 Task: Add the card "WHEELWRIGHT" for your new game.
Action: Mouse moved to (183, 483)
Screenshot: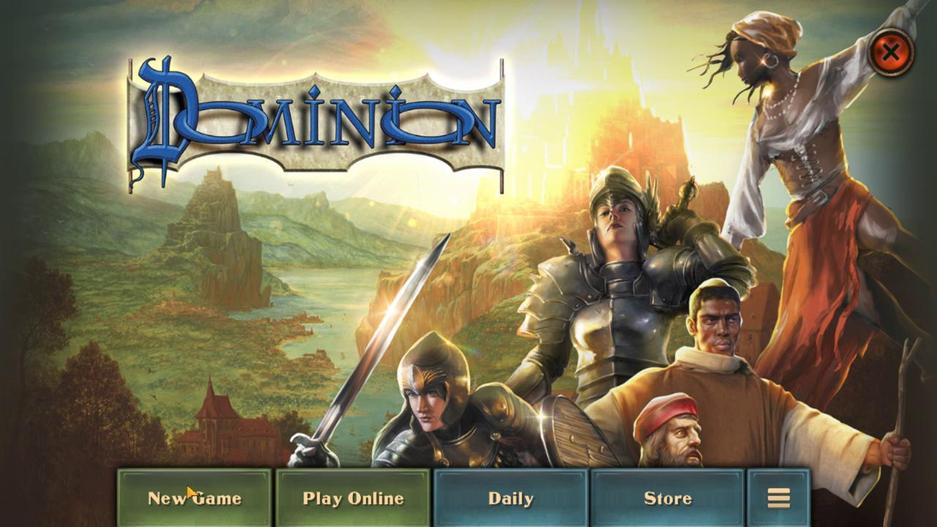 
Action: Mouse pressed left at (183, 483)
Screenshot: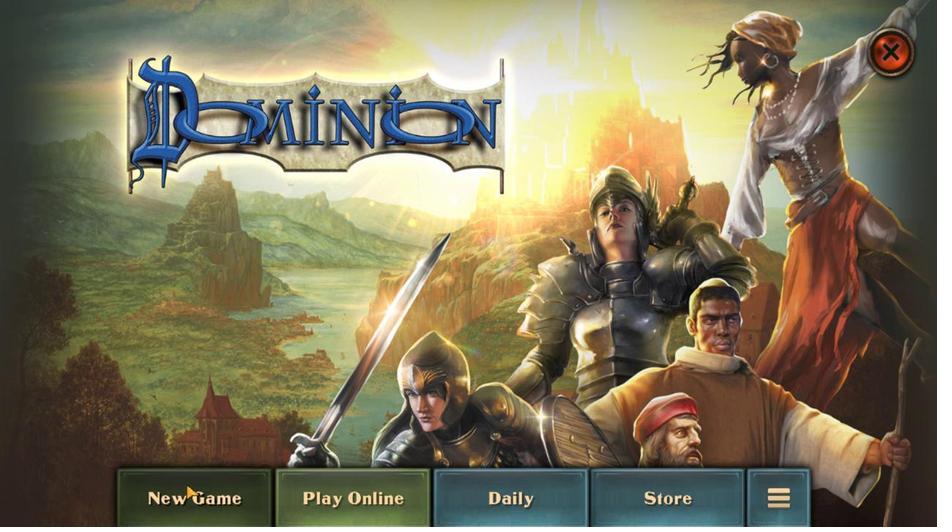 
Action: Mouse moved to (462, 104)
Screenshot: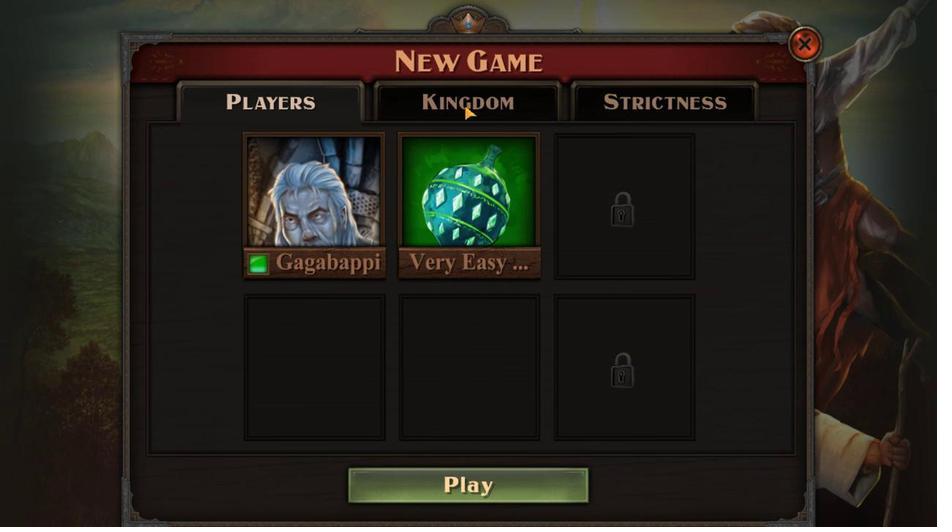 
Action: Mouse pressed left at (462, 104)
Screenshot: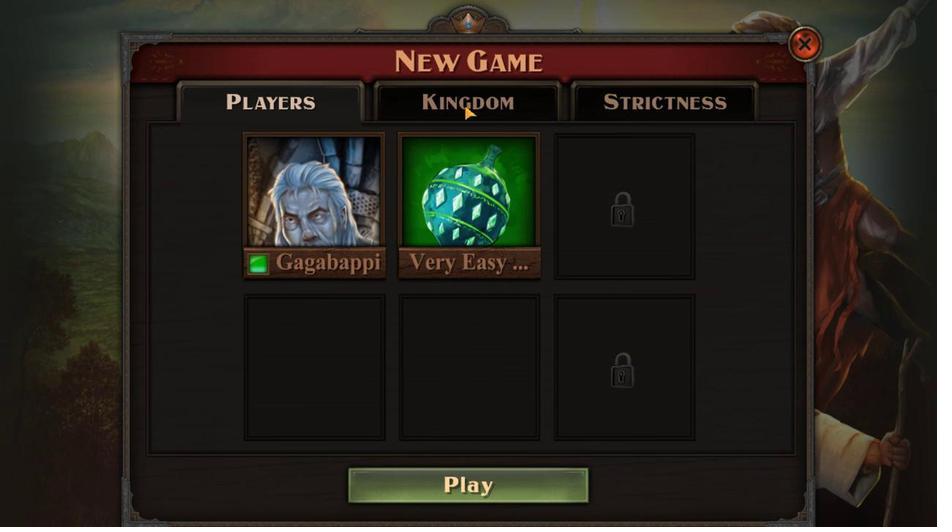 
Action: Mouse moved to (580, 167)
Screenshot: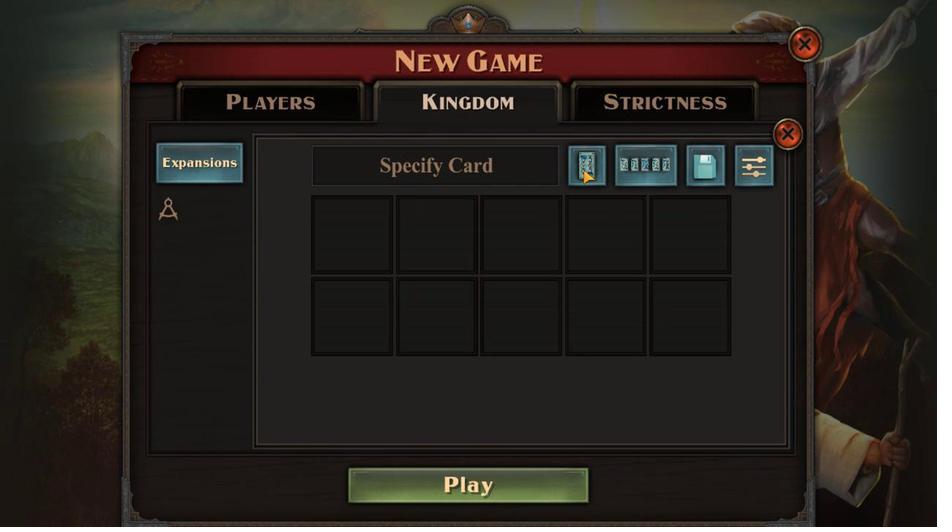 
Action: Mouse pressed left at (580, 167)
Screenshot: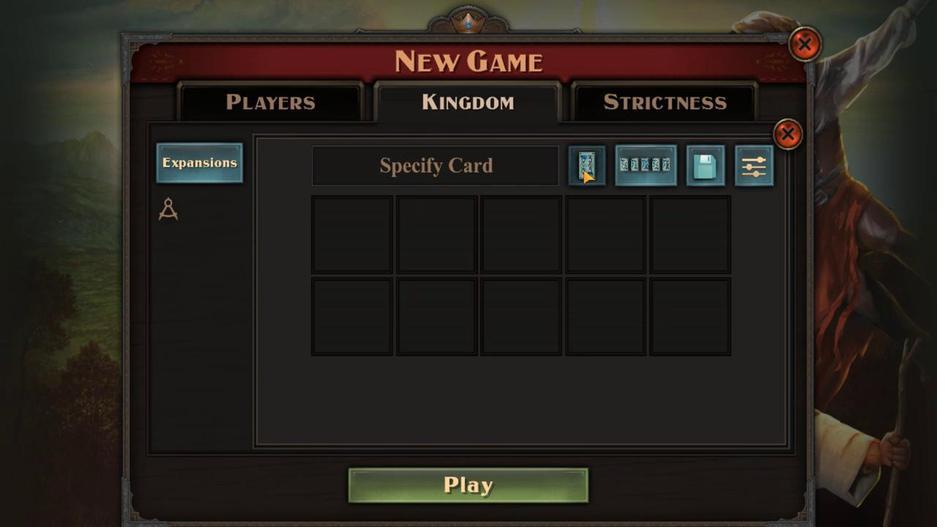 
Action: Mouse moved to (182, 242)
Screenshot: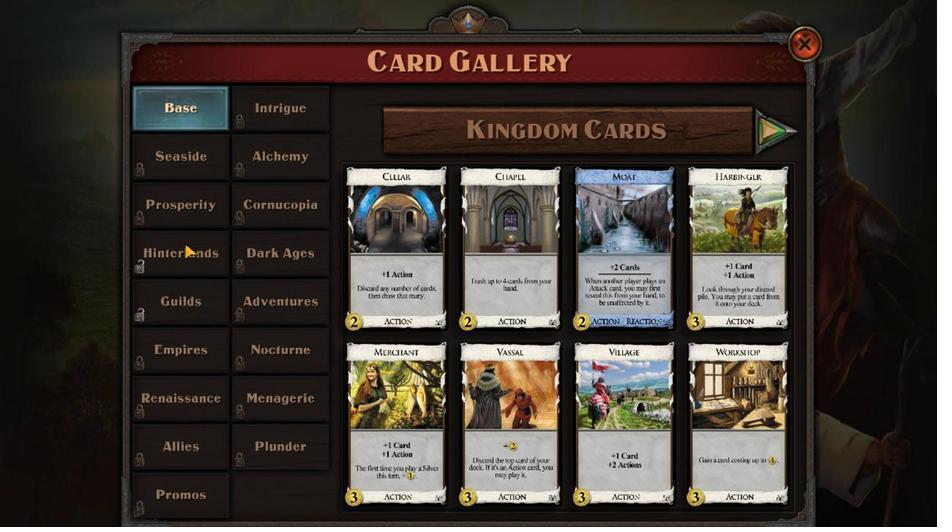 
Action: Mouse pressed left at (182, 242)
Screenshot: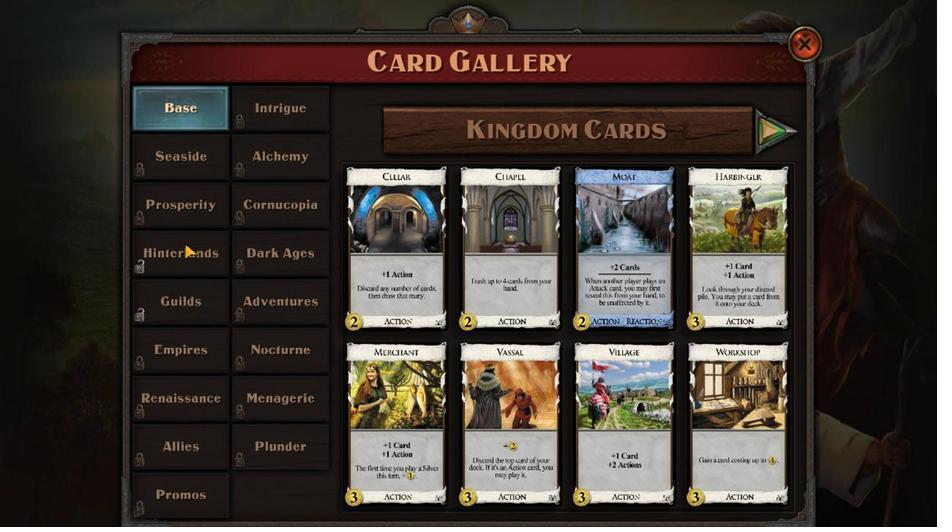 
Action: Mouse moved to (775, 130)
Screenshot: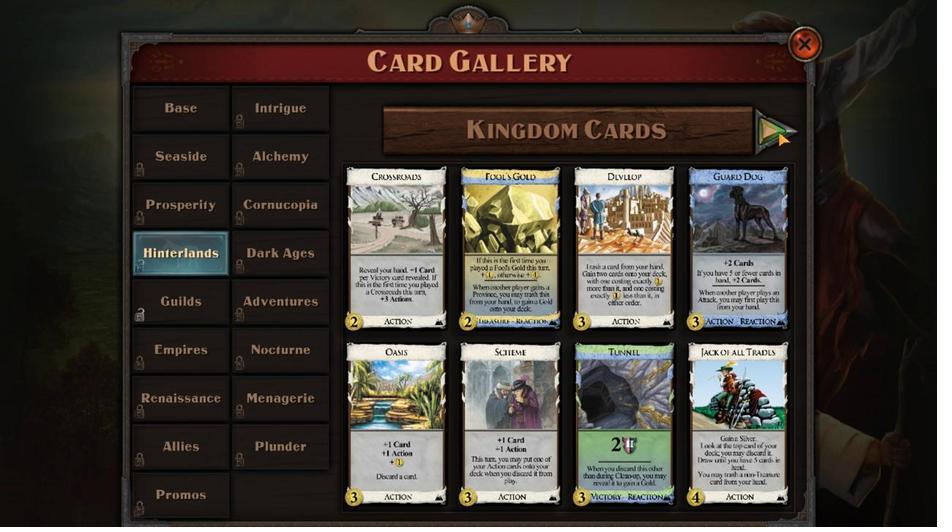 
Action: Mouse pressed left at (775, 130)
Screenshot: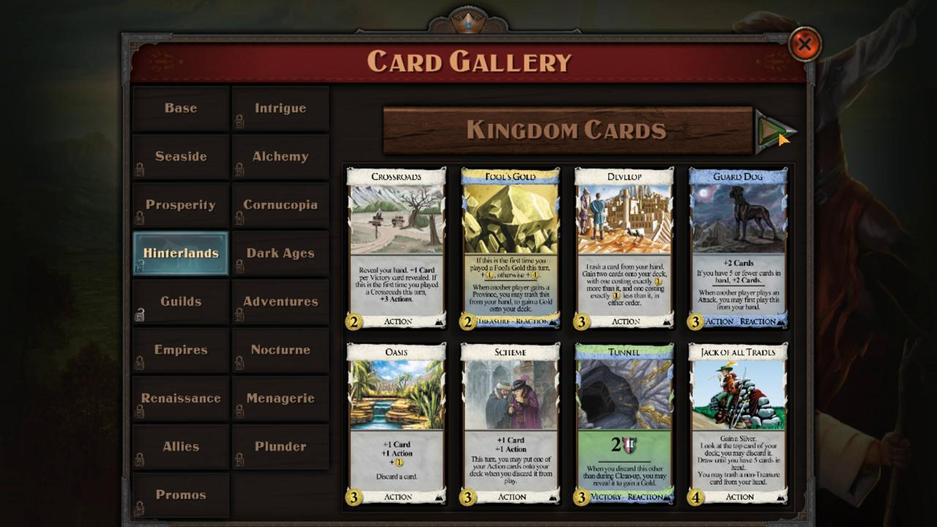 
Action: Mouse pressed left at (775, 130)
Screenshot: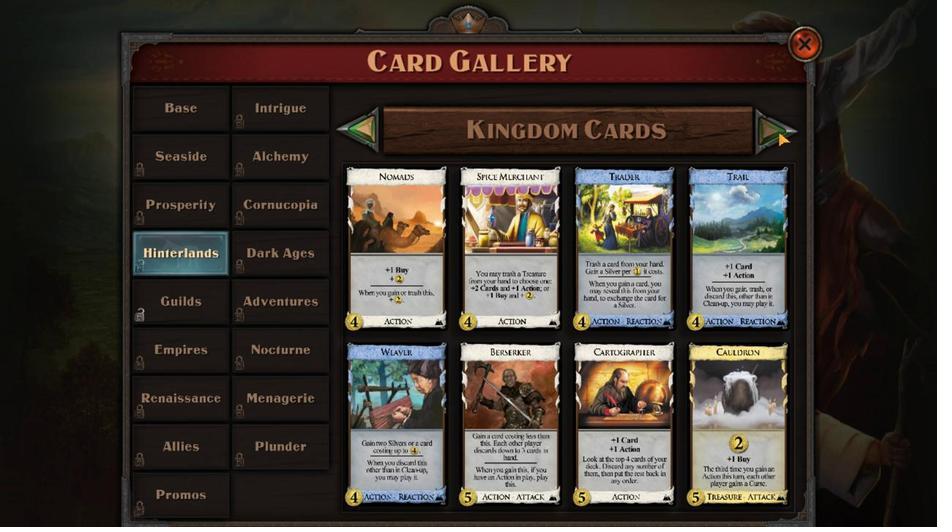 
Action: Mouse moved to (655, 377)
Screenshot: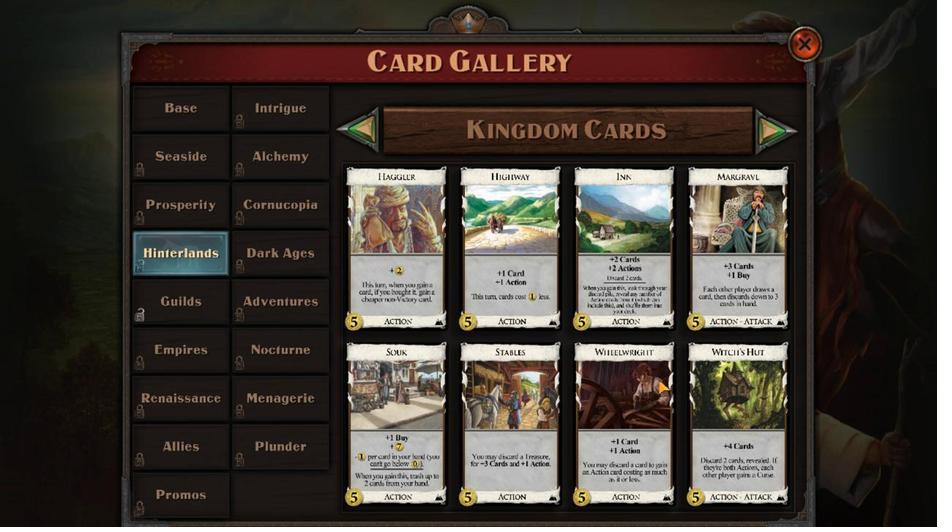 
Action: Mouse pressed left at (655, 377)
Screenshot: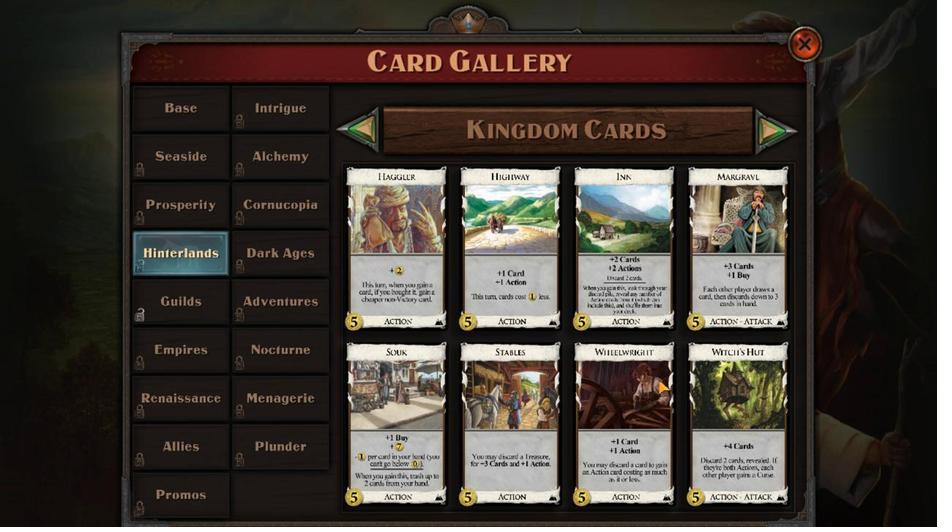 
